 Task: Open a blank worksheet and write heading  Budget Tracker. Add Descriptions in a column and its values below  'Salary, Rent, Dining Out, Internet Bill, Groceries, Utilities Bill, Gas & Savings. 'Add Categories in next column and its values below  Income, Housing, Food, Utilities, Food, Utilities, Transportation & Savings. Add amount in next column and its values below  $2,500, $800, $100, $50, $200, $100, $100, $50 & $500. Add Dates in next column and its values below  2023-05-01, 2023-05-05, 2023-05-10, 2023-05-15, 2023-05-19, 2023-05-22, 2023-05-25 & 2023-05-30. Add Income/ Expense in next column and its values below  Income, Expense, Expense, Expense, Expense, Expense, Expense & IncomeSave page Attendance Sheet for Weekly Reporting
Action: Mouse moved to (15, 18)
Screenshot: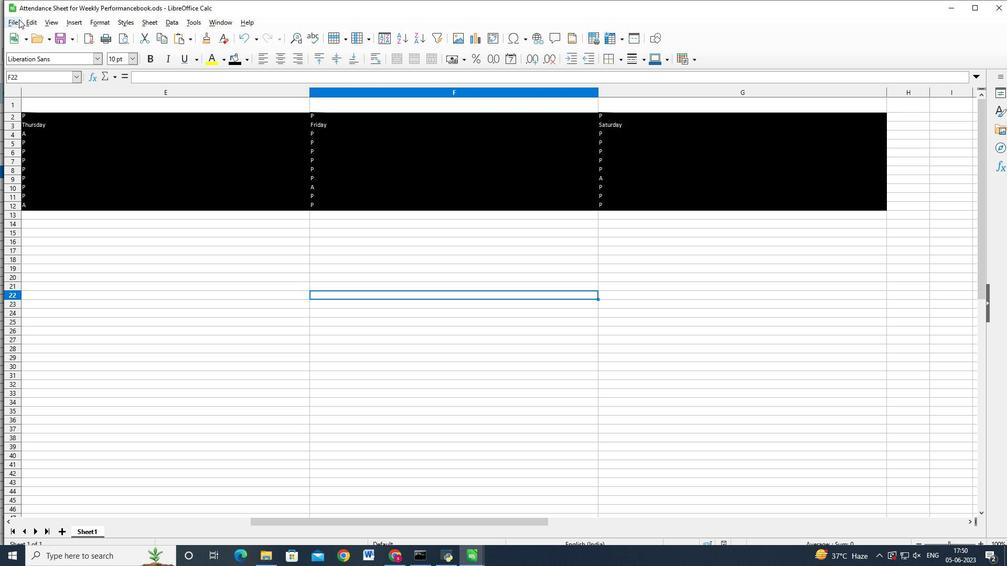 
Action: Mouse pressed left at (15, 18)
Screenshot: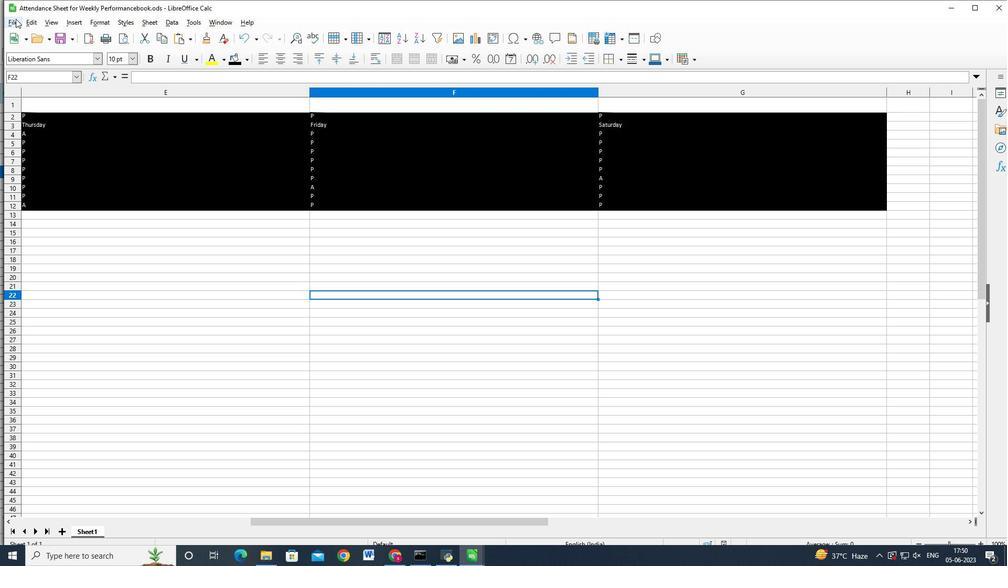 
Action: Mouse moved to (132, 44)
Screenshot: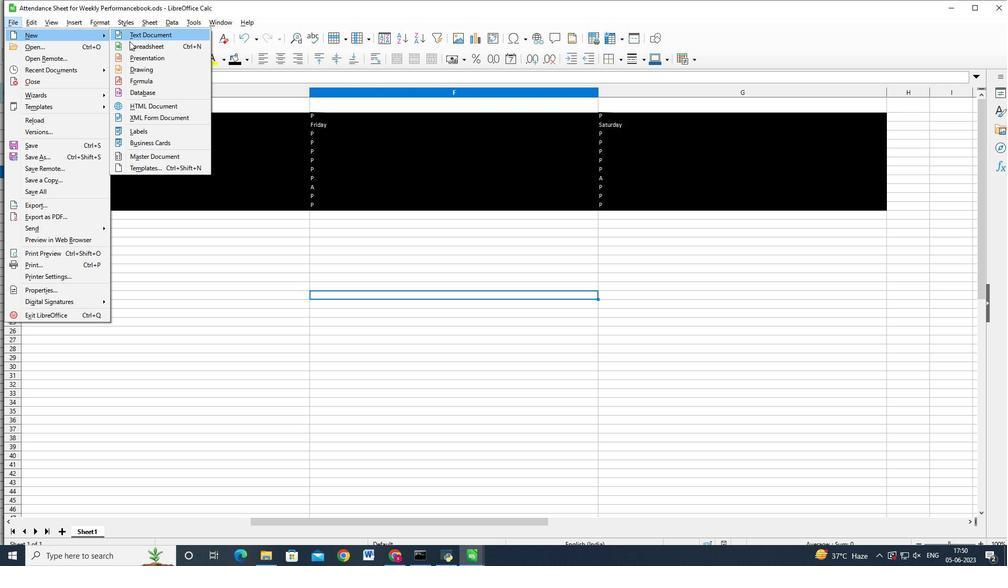 
Action: Mouse pressed left at (132, 44)
Screenshot: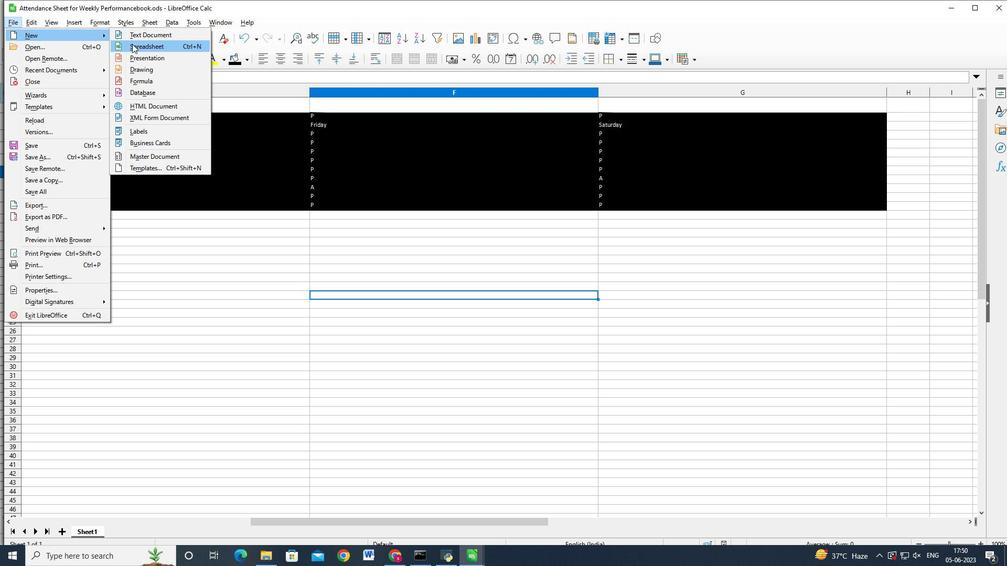 
Action: Mouse moved to (147, 96)
Screenshot: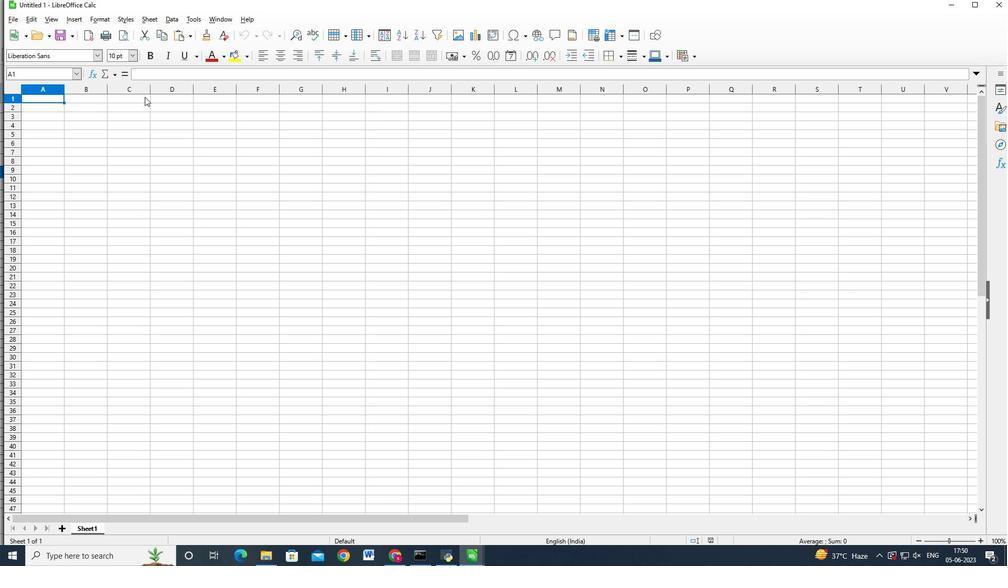 
Action: Key pressed <Key.shift>Budge<Key.space><Key.shift><Key.backspace>t<Key.space><Key.shift_r>Tracker<Key.enter><Key.shift_r>Descriptions<Key.enter><Key.shift_r>Salary<Key.enter><Key.shift_r>Rent<Key.enter><Key.shift_r>Dining<Key.space><Key.shift>Out<Key.enter><Key.shift>Internet<Key.space><Key.shift>Bill<Key.enter><Key.shift>Groceries<Key.enter><Key.shift>Utilities<Key.space><Key.shift>Bill<Key.enter><Key.shift>ga<Key.backspace><Key.backspace><Key.shift_r>Gas<Key.enter><Key.shift_r>Savings<Key.tab><Key.up><Key.up><Key.up><Key.up><Key.up><Key.up><Key.up><Key.up><Key.down><Key.up><Key.shift>Categories<Key.enter><Key.shift>Income<Key.enter><Key.shift>Housing<Key.enter><Key.shift>Food<Key.space><Key.enter><Key.shift>Utilities<Key.enter><Key.shift>Food<Key.enter><Key.shift>Utilities<Key.enter><Key.shift>Transportation<Key.enter><Key.shift_r>Savings<Key.right><Key.up><Key.up><Key.up><Key.up><Key.up><Key.up><Key.up><Key.up><Key.shift_r>Amount<Key.enter><Key.shift_r>$2500<Key.enter><Key.shift_r>$800<Key.enter><Key.shift_r>$100<Key.enter><Key.shift_r>$50<Key.shift_r><Key.enter><Key.shift_r>$200<Key.enter><Key.shift_r>$100<Key.enter><Key.shift_r>$50<Key.enter><Key.shift_r>$500<Key.right><Key.left><Key.up><Key.up><Key.up><Key.up><Key.up><Key.up><Key.up><Key.up><Key.right><Key.right><Key.left><Key.shift_r>Dates<Key.enter>2024<Key.backspace>3-05-01<Key.enter>2023-05-05<Key.enter>2023-05-10<Key.enter>2023-05-15<Key.enter>2023-05-19<Key.enter>2023-05-22<Key.enter>2023-05-25<Key.enter>2032<Key.backspace><Key.backspace>23-05-30<Key.right><Key.up><Key.up><Key.up><Key.up><Key.up><Key.up><Key.up><Key.up><Key.shift><Key.shift><Key.shift><Key.shift><Key.shift><Key.shift><Key.shift><Key.shift><Key.shift><Key.shift><Key.shift><Key.shift><Key.shift><Key.shift><Key.shift><Key.shift><Key.shift><Key.shift><Key.shift><Key.shift><Key.shift><Key.shift><Key.shift><Key.shift><Key.shift><Key.shift><Key.shift><Key.shift><Key.shift><Key.shift><Key.shift><Key.shift><Key.shift><Key.shift><Key.shift><Key.shift><Key.shift><Key.shift><Key.shift><Key.shift><Key.shift><Key.shift><Key.shift><Key.shift><Key.shift><Key.shift><Key.shift><Key.shift><Key.shift><Key.shift><Key.shift><Key.shift><Key.shift><Key.shift><Key.shift><Key.shift><Key.shift><Key.shift><Key.shift><Key.shift><Key.shift><Key.shift><Key.shift><Key.shift><Key.shift><Key.shift><Key.shift><Key.shift><Key.shift><Key.shift><Key.shift><Key.shift><Key.shift><Key.shift><Key.shift><Key.shift><Key.shift><Key.shift>In<Key.shift>come<Key.shift_r><Key.shift>?<Key.shift_r><Key.backspace>/<Key.shift_r>Expense<Key.tab><Key.down><Key.left><Key.shift>Income<Key.backspace><Key.enter><Key.shift_r>Expense<Key.enter><Key.shift><Key.shift><Key.shift><Key.shift><Key.shift><Key.shift><Key.shift><Key.shift><Key.shift>I<Key.backspace><Key.shift_r>Ex<Key.backspace><Key.backspace><Key.backspace><Key.shift_r>Expense<Key.enter>e<Key.backspace><Key.backspace><Key.shift_r>Expense<Key.enter><Key.shift_r>Exp<Key.backspace><Key.backspace><Key.backspace>xpense<Key.enter><Key.shift_r>Expes<Key.backspace>nse<Key.enter><Key.shift_r>Expense<Key.enter><Key.shift>Incoms<Key.backspace>e<Key.shift_r>Savectrl+S<Key.backspace><Key.shift>Attendance<Key.space><Key.shift_r>Sheet<Key.space>for<Key.space><Key.shift_r>Weekly<Key.space><Key.shift_r>Reporting<Key.enter>
Screenshot: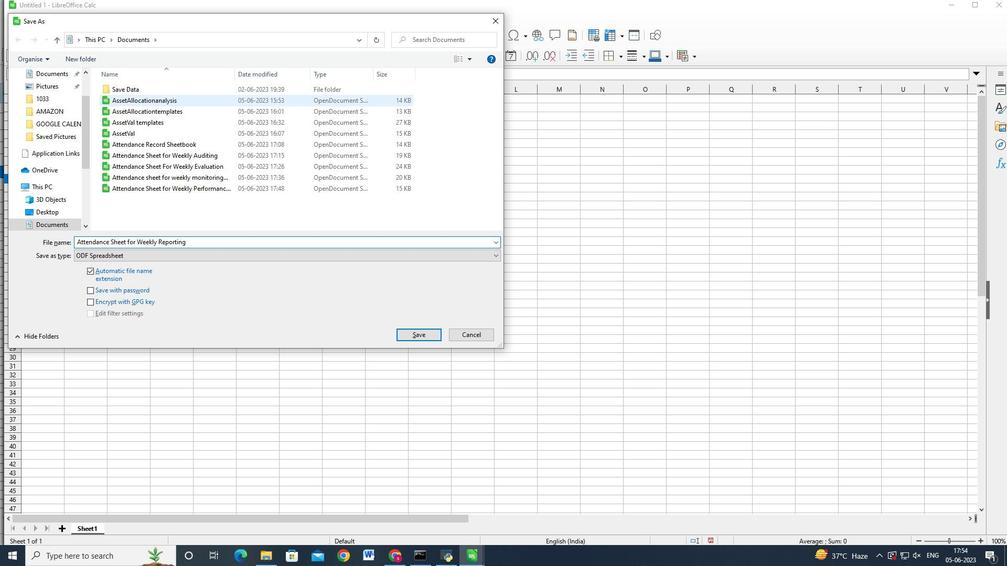 
